 Task: Set the item due "tomorrow".
Action: Mouse moved to (960, 77)
Screenshot: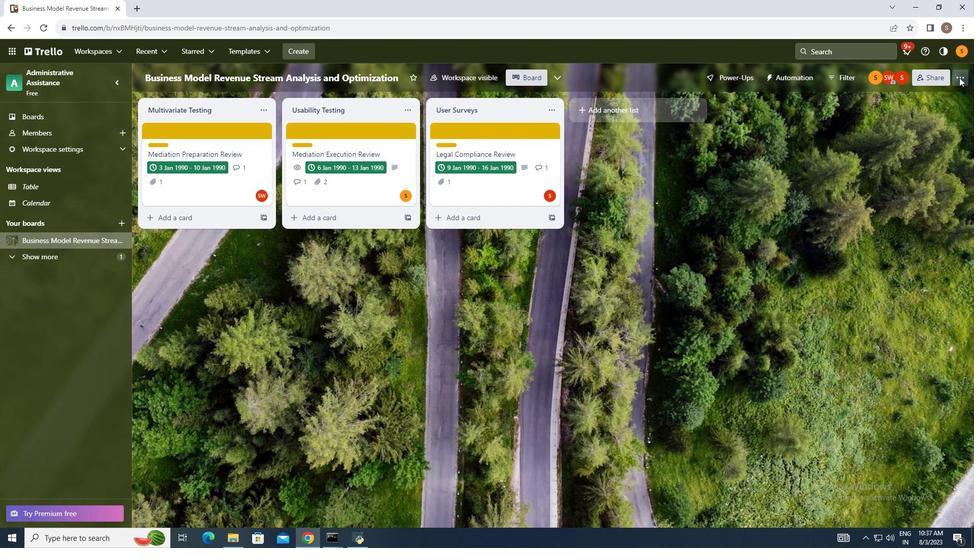 
Action: Mouse pressed left at (960, 77)
Screenshot: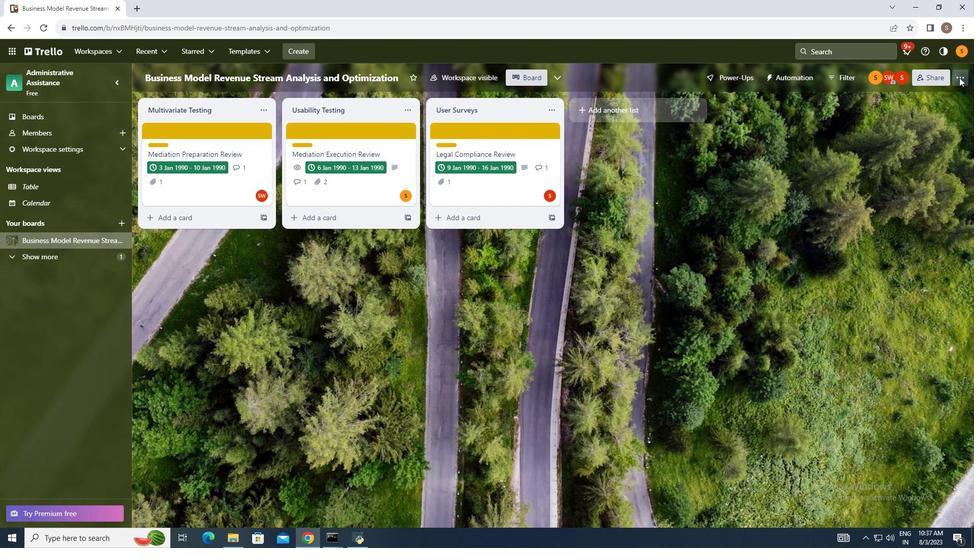 
Action: Mouse moved to (906, 211)
Screenshot: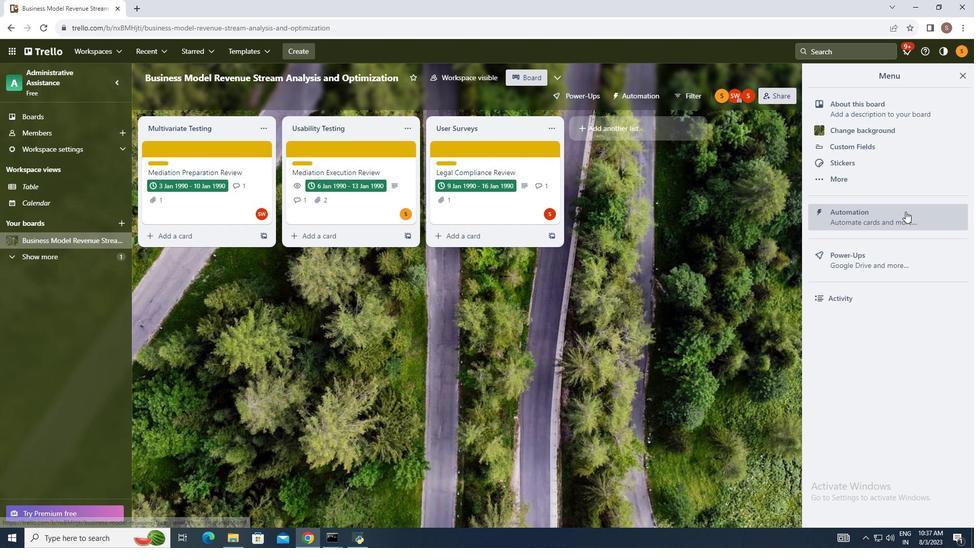 
Action: Mouse pressed left at (906, 211)
Screenshot: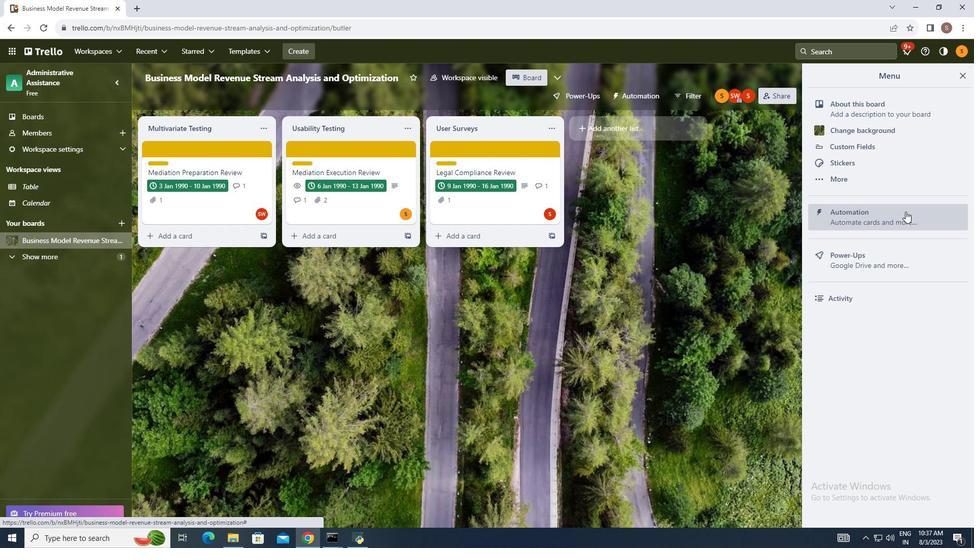 
Action: Mouse moved to (188, 264)
Screenshot: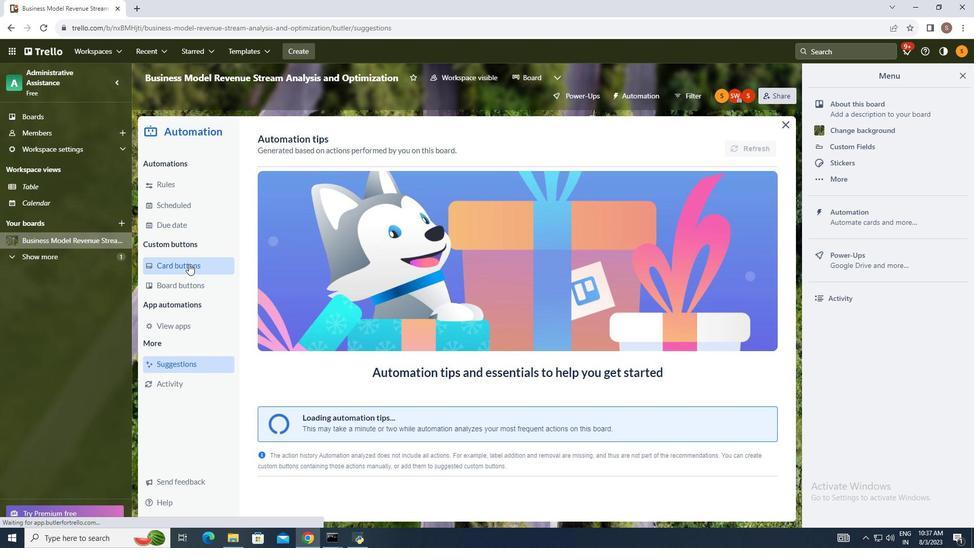 
Action: Mouse pressed left at (188, 264)
Screenshot: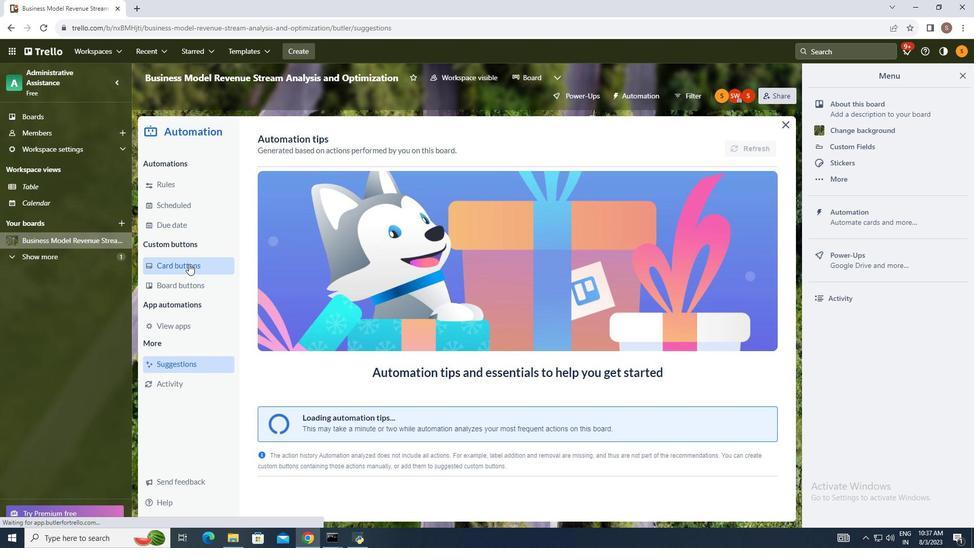 
Action: Mouse moved to (737, 140)
Screenshot: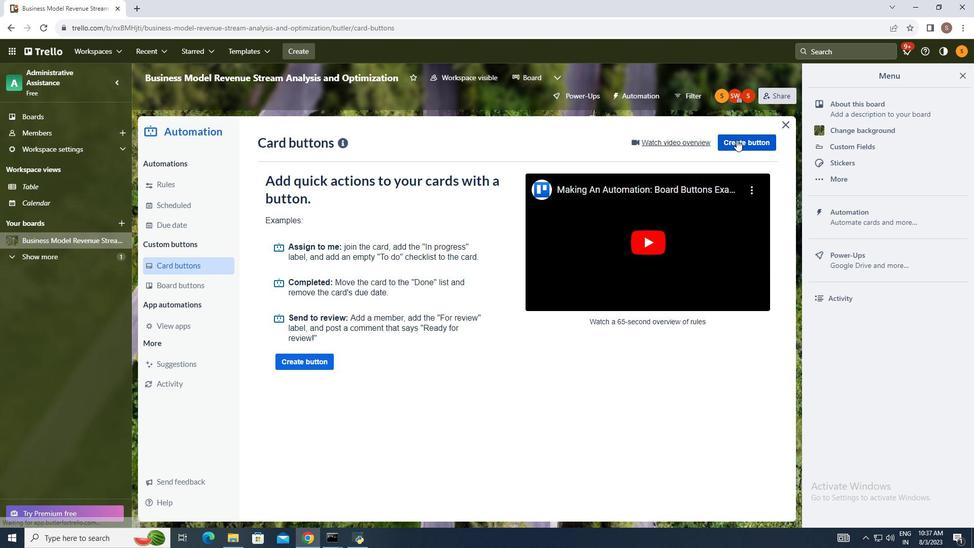
Action: Mouse pressed left at (737, 140)
Screenshot: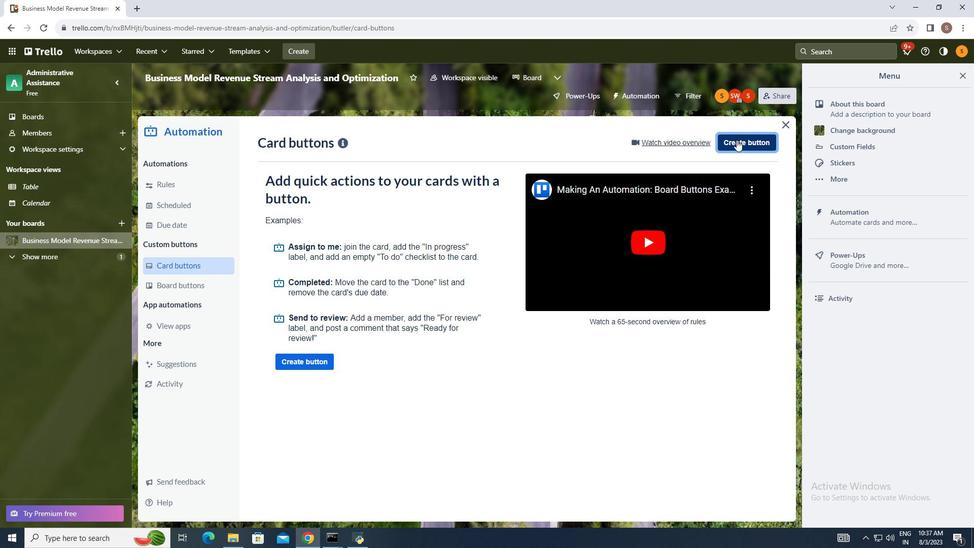 
Action: Mouse moved to (538, 283)
Screenshot: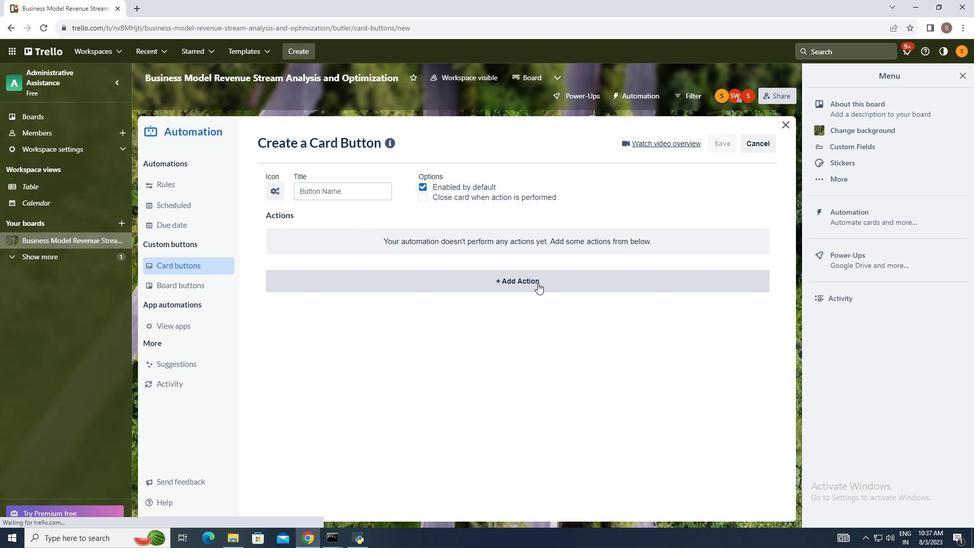 
Action: Mouse pressed left at (538, 283)
Screenshot: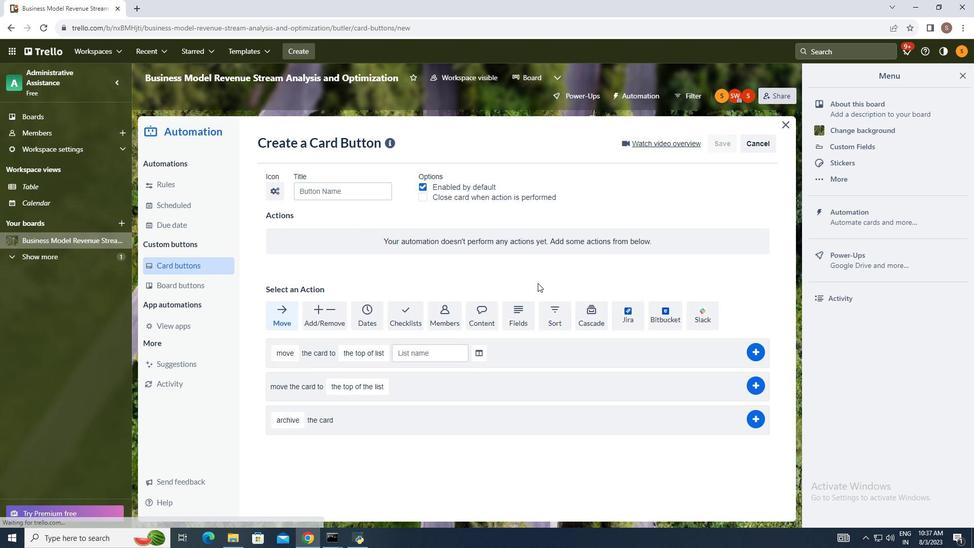 
Action: Mouse moved to (459, 281)
Screenshot: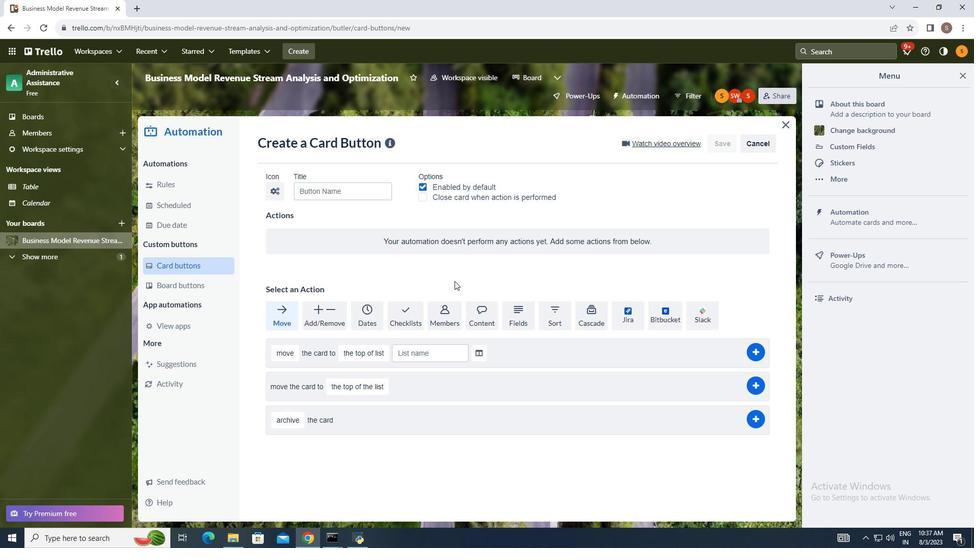 
Action: Mouse scrolled (459, 280) with delta (0, 0)
Screenshot: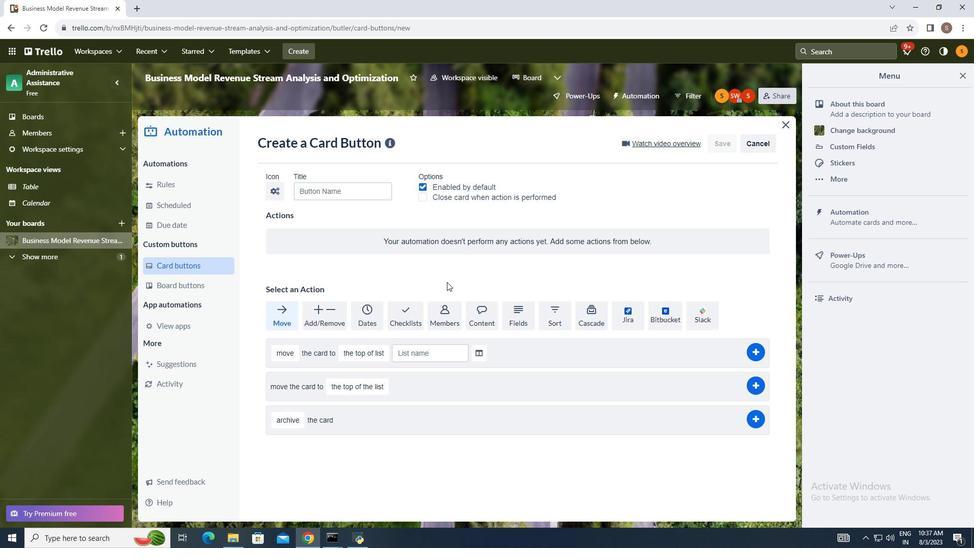 
Action: Mouse moved to (418, 311)
Screenshot: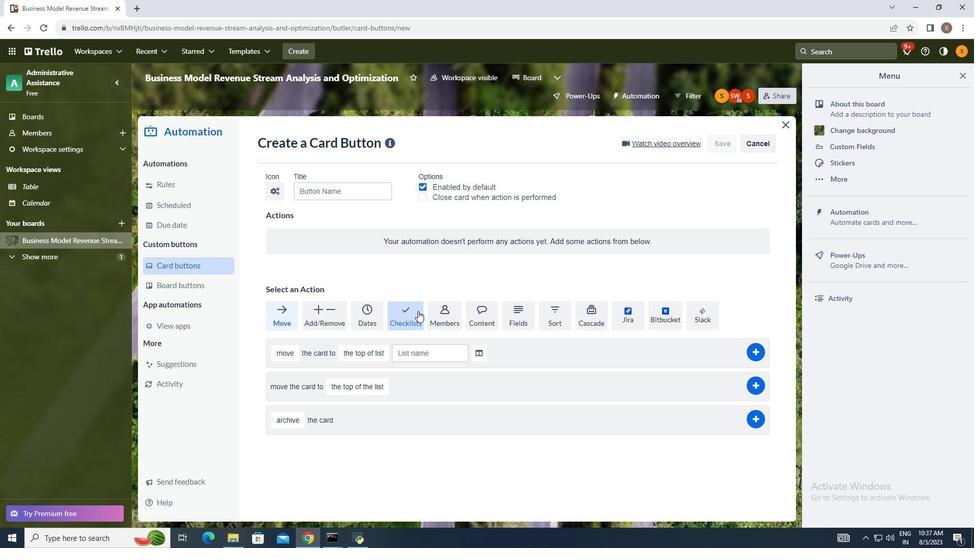 
Action: Mouse pressed left at (418, 311)
Screenshot: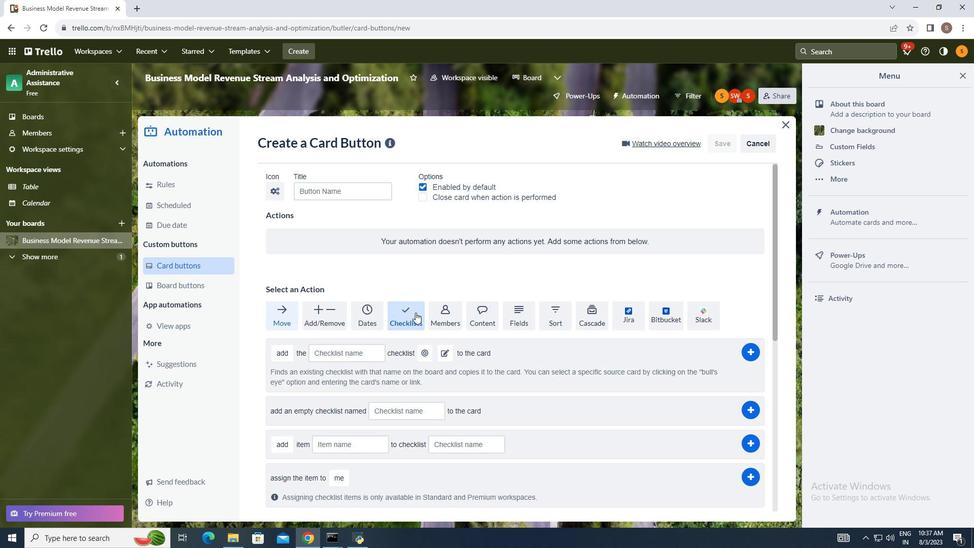 
Action: Mouse moved to (363, 348)
Screenshot: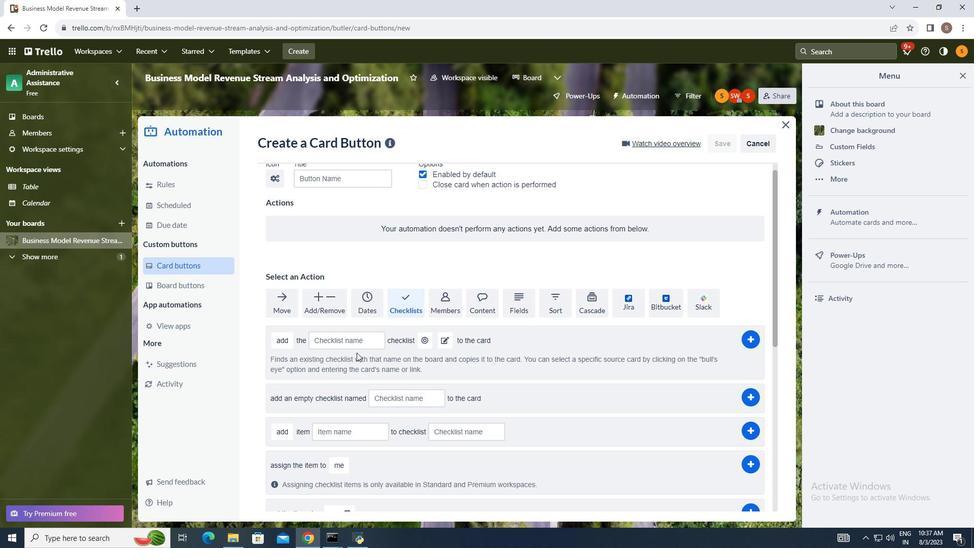 
Action: Mouse scrolled (363, 347) with delta (0, 0)
Screenshot: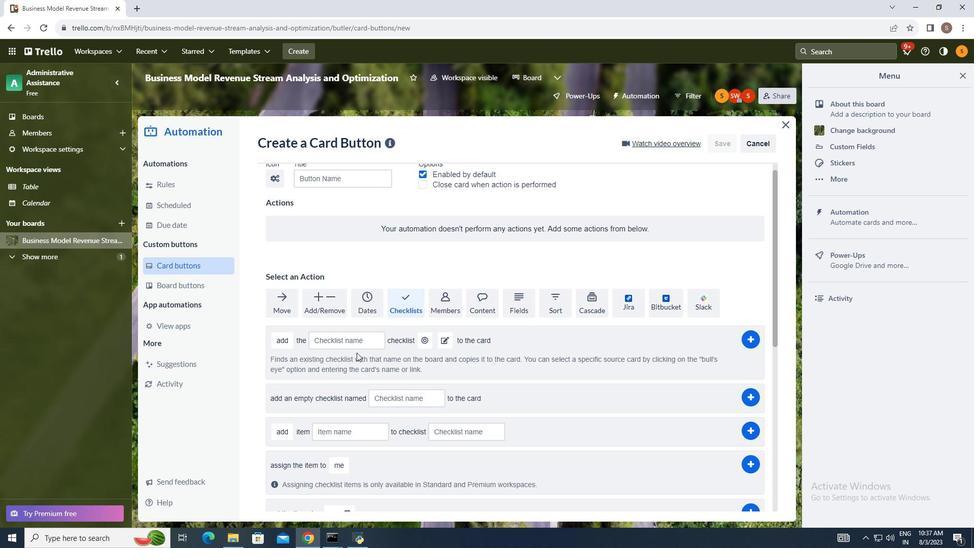 
Action: Mouse moved to (362, 350)
Screenshot: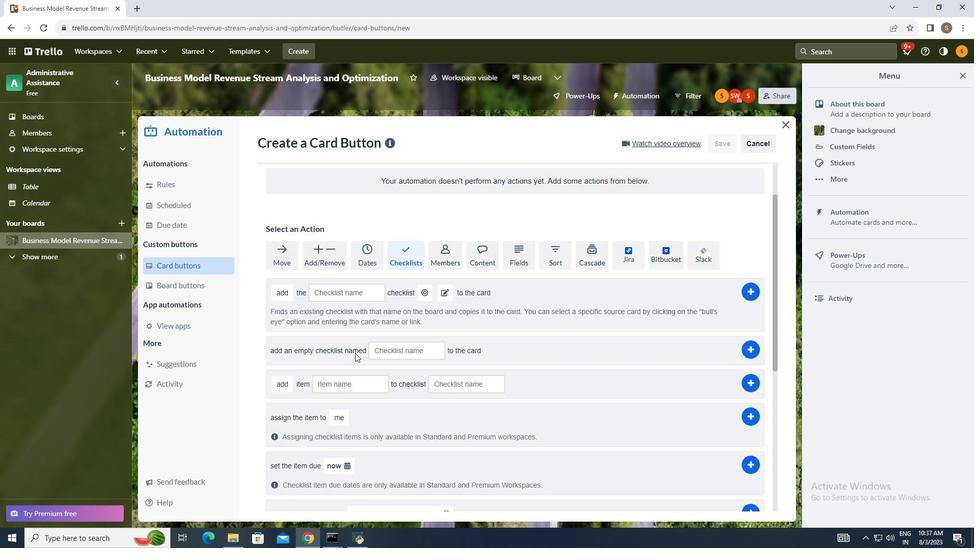 
Action: Mouse scrolled (362, 349) with delta (0, 0)
Screenshot: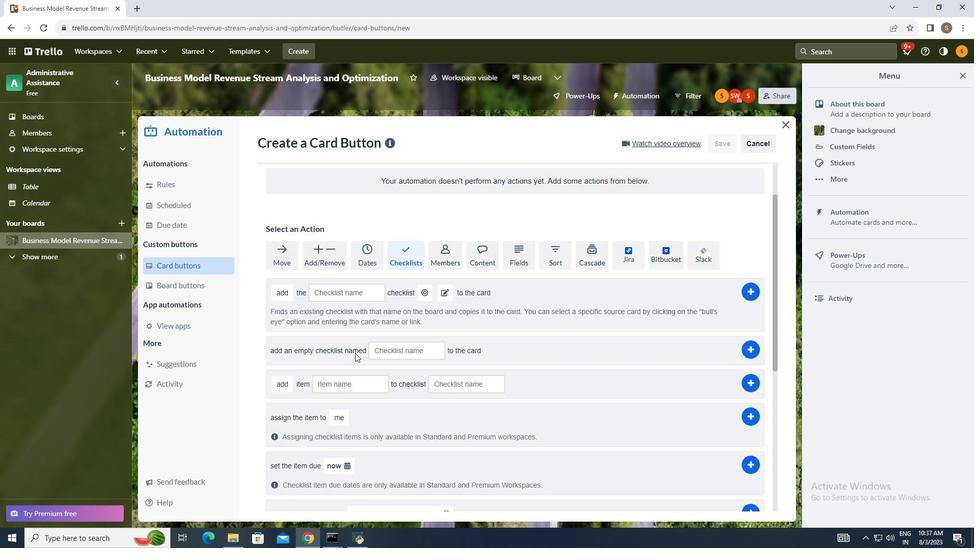 
Action: Mouse moved to (355, 353)
Screenshot: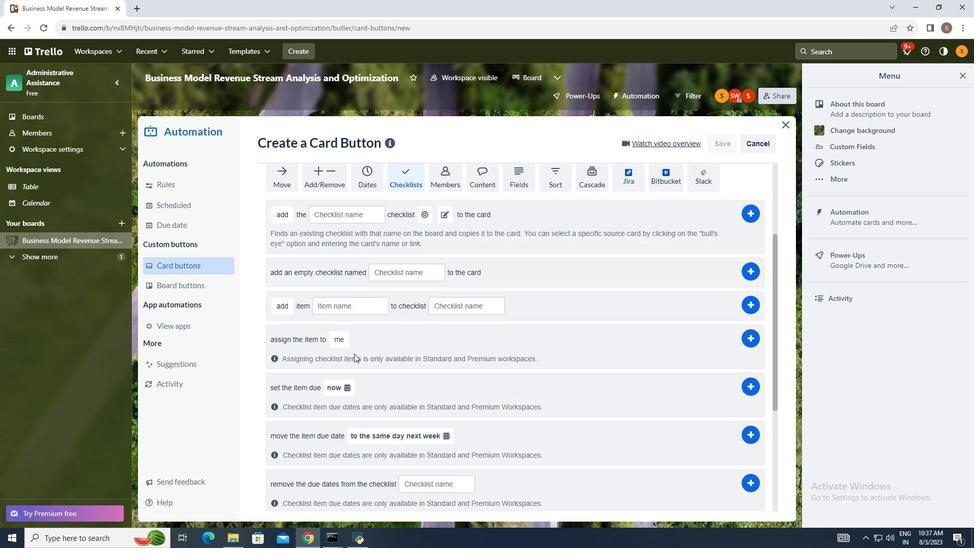 
Action: Mouse scrolled (355, 352) with delta (0, 0)
Screenshot: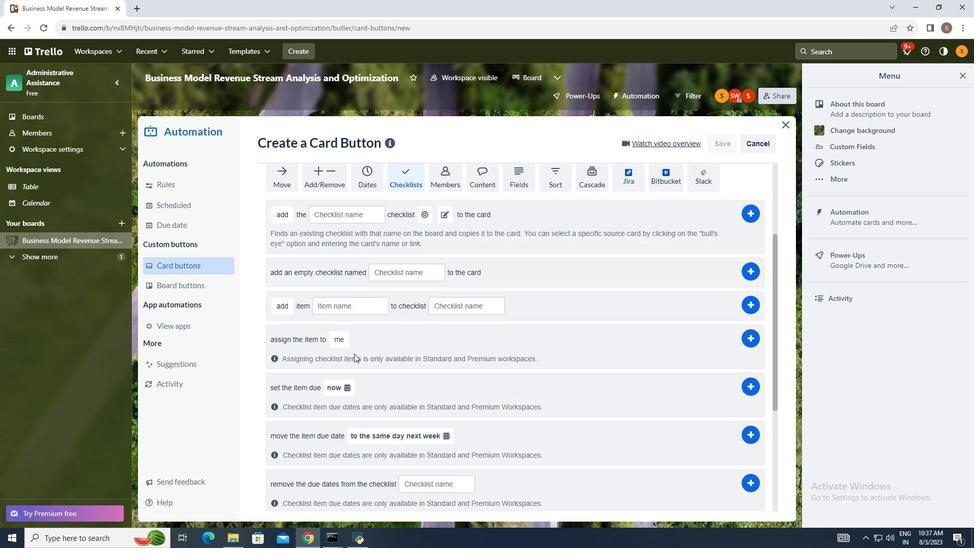 
Action: Mouse moved to (354, 353)
Screenshot: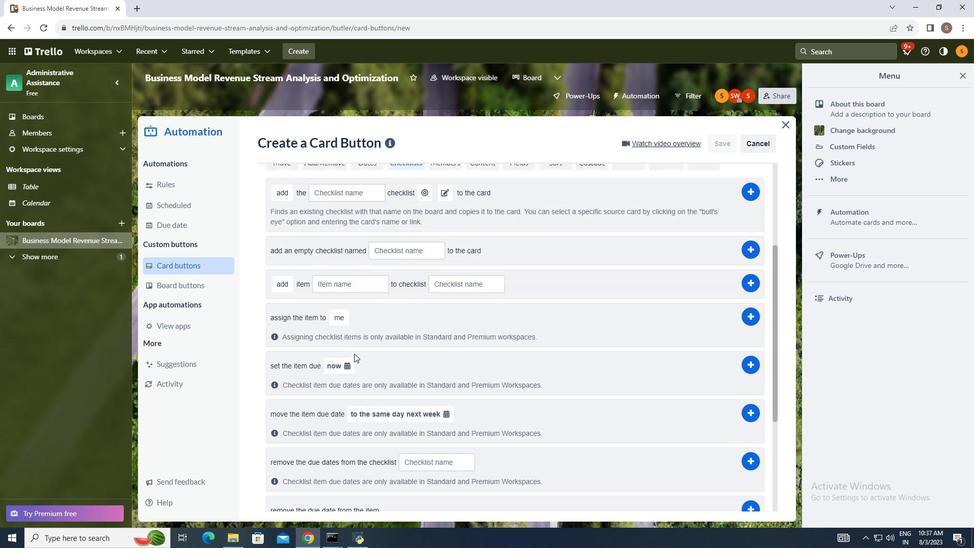 
Action: Mouse scrolled (354, 353) with delta (0, 0)
Screenshot: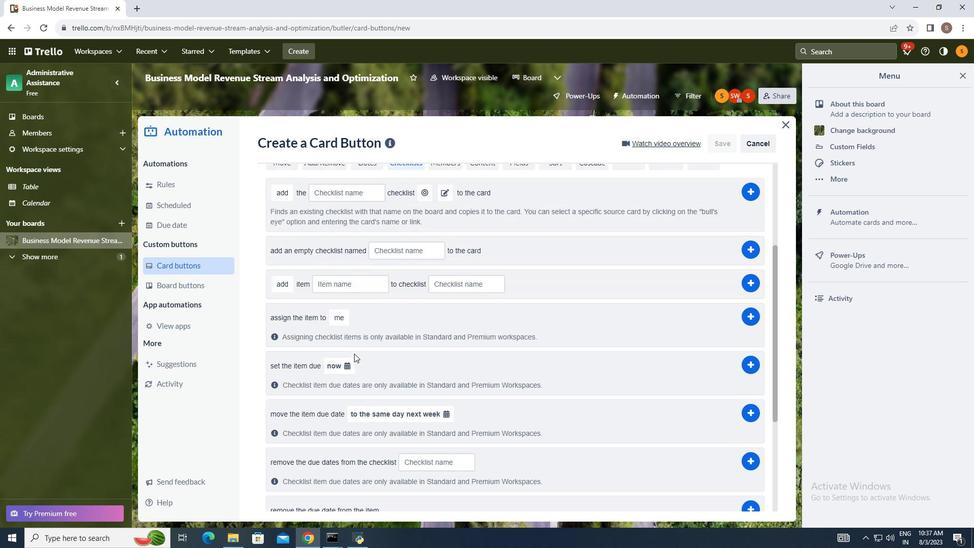 
Action: Mouse moved to (337, 323)
Screenshot: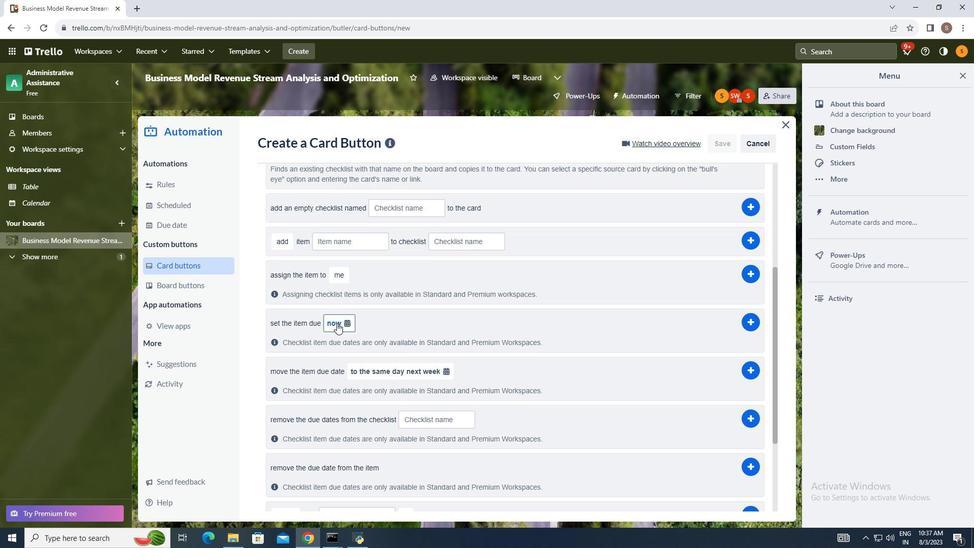 
Action: Mouse pressed left at (337, 323)
Screenshot: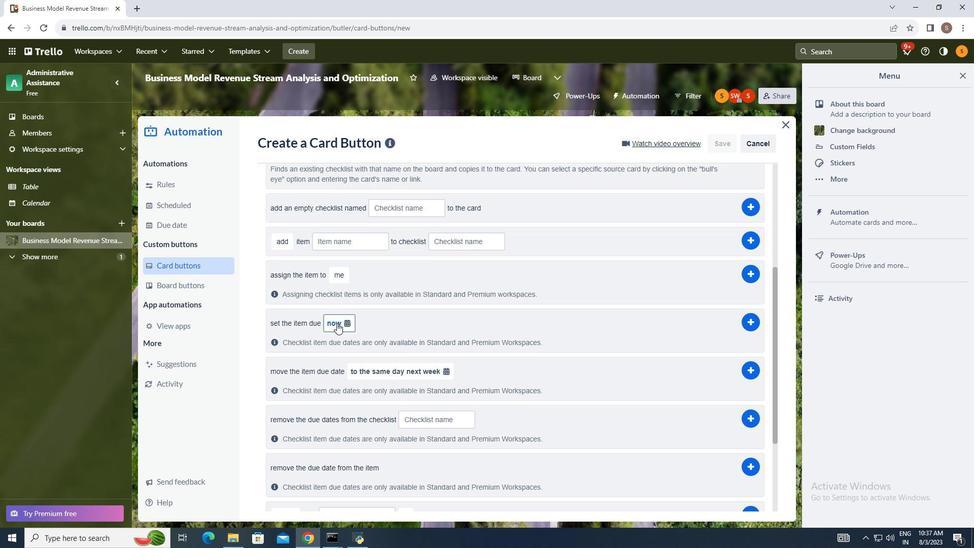 
Action: Mouse moved to (346, 354)
Screenshot: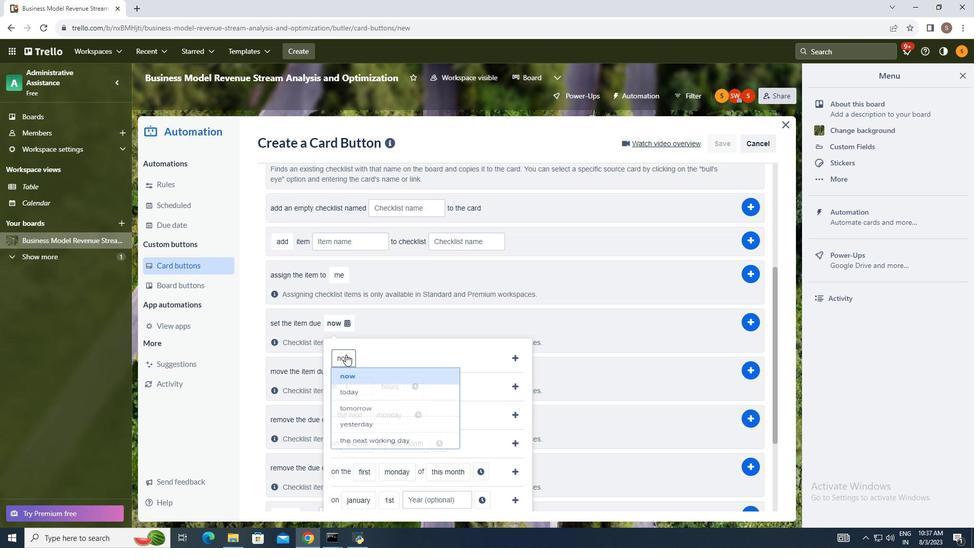 
Action: Mouse pressed left at (346, 354)
Screenshot: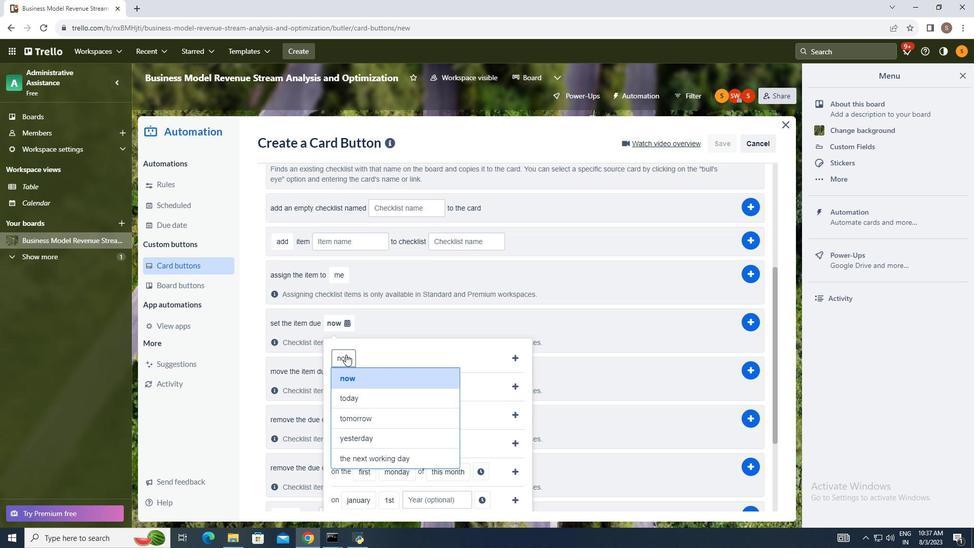 
Action: Mouse moved to (367, 417)
Screenshot: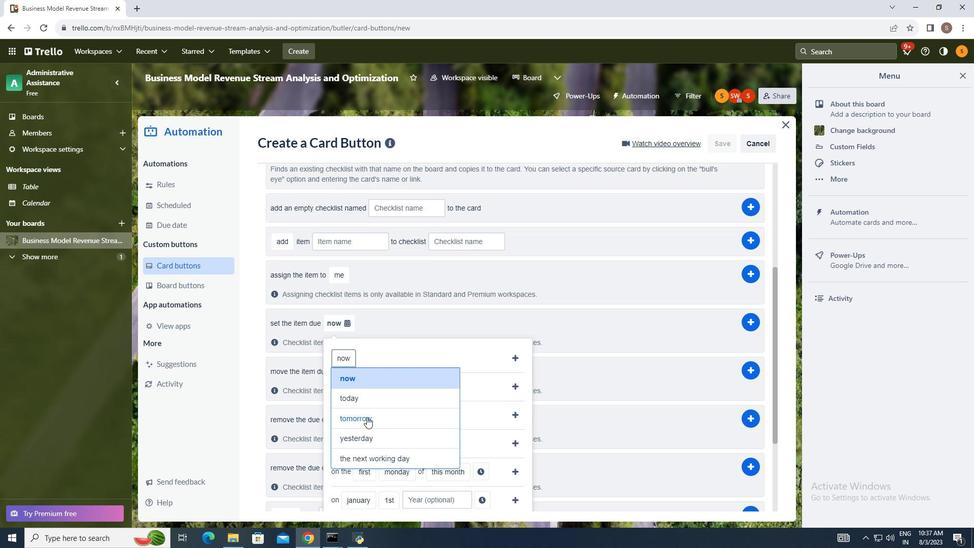 
Action: Mouse pressed left at (367, 417)
Screenshot: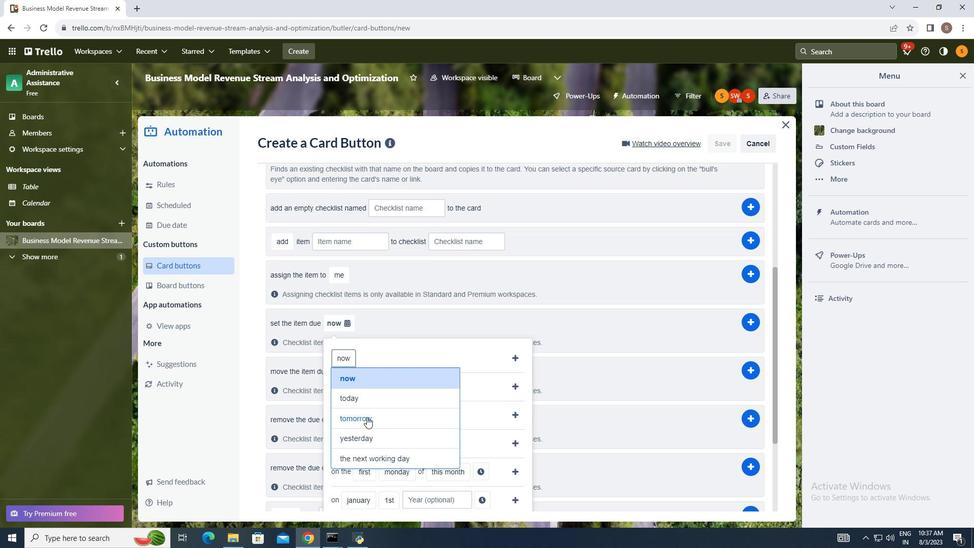 
Action: Mouse moved to (518, 358)
Screenshot: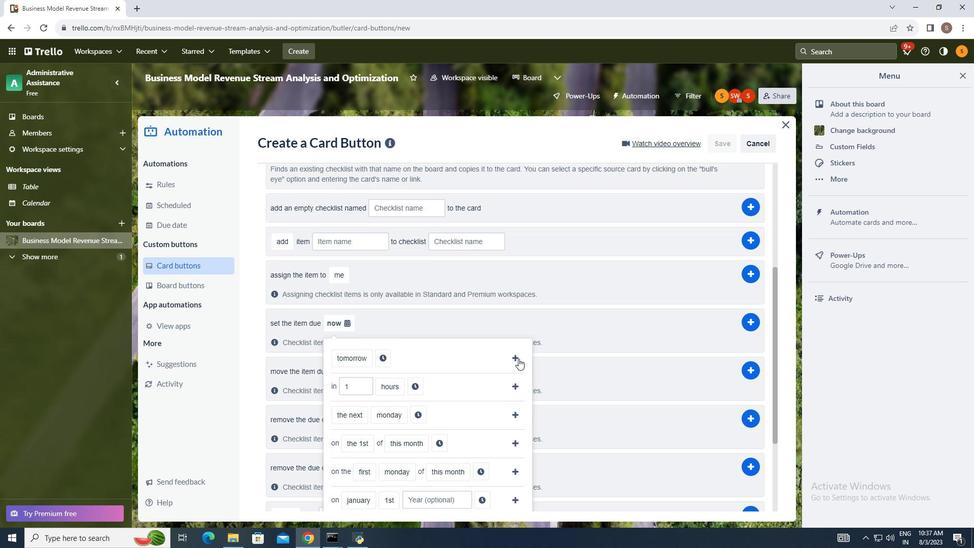 
Action: Mouse pressed left at (518, 358)
Screenshot: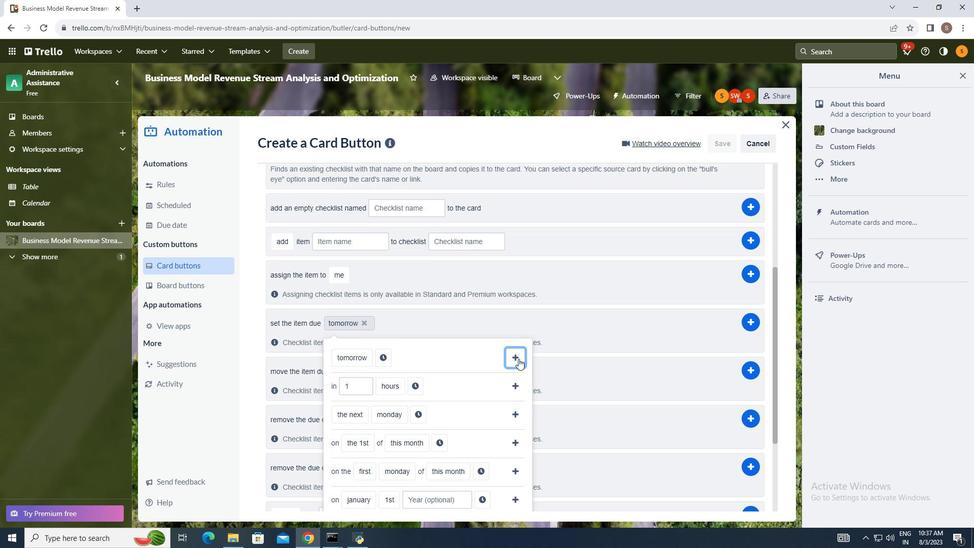 
Action: Mouse moved to (752, 323)
Screenshot: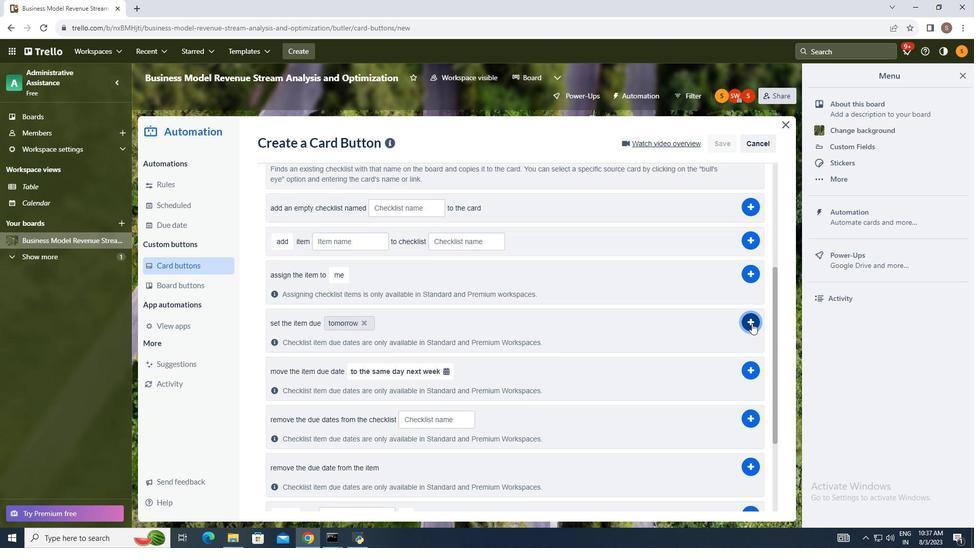 
Action: Mouse pressed left at (752, 323)
Screenshot: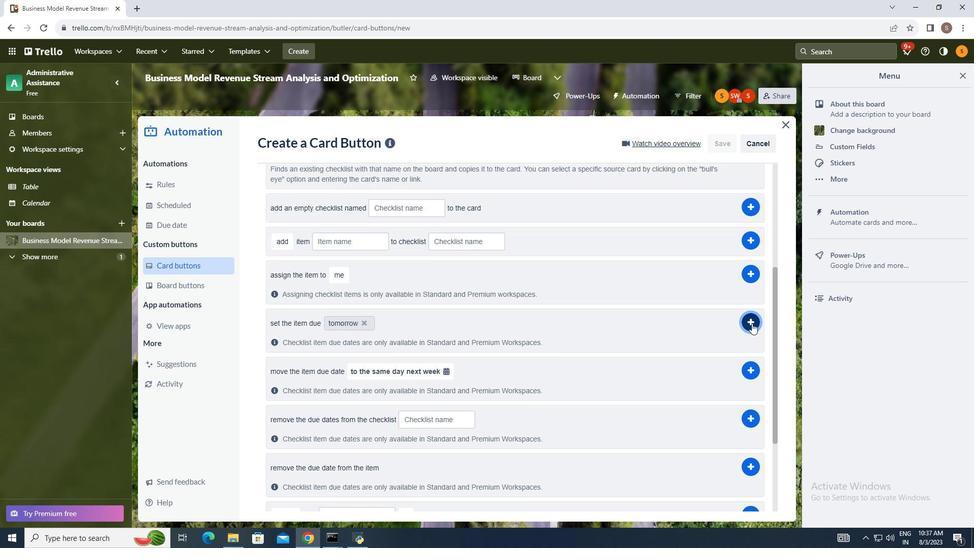 
Action: Mouse moved to (804, 312)
Screenshot: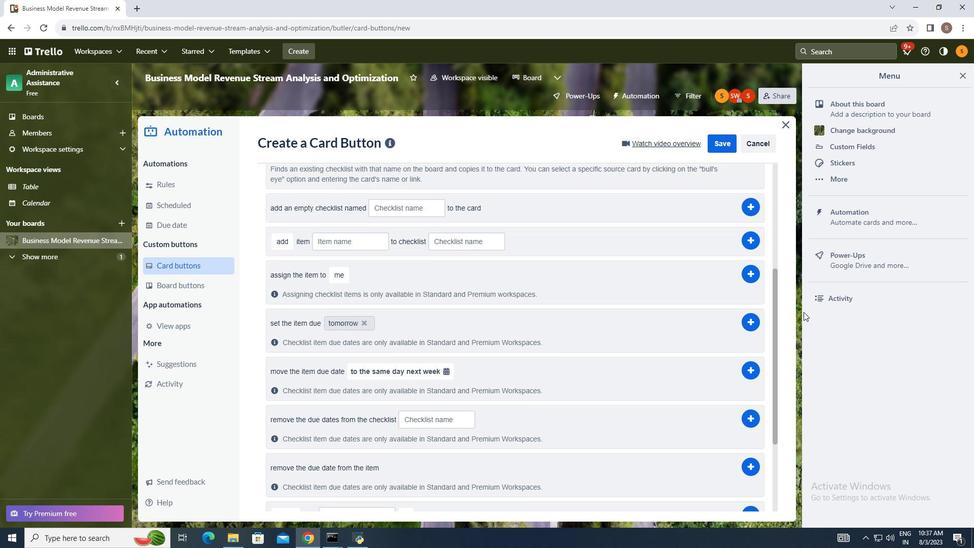 
